 Task: Add Sprouts Shredded Mozzarella Cheese to the cart.
Action: Mouse pressed left at (22, 89)
Screenshot: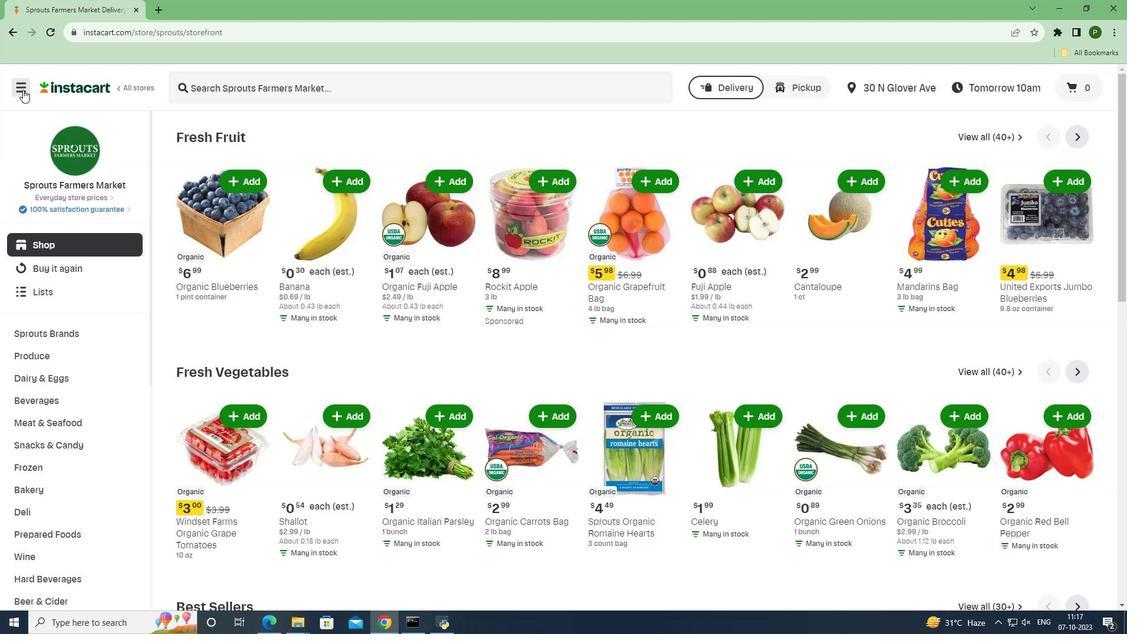 
Action: Mouse moved to (38, 310)
Screenshot: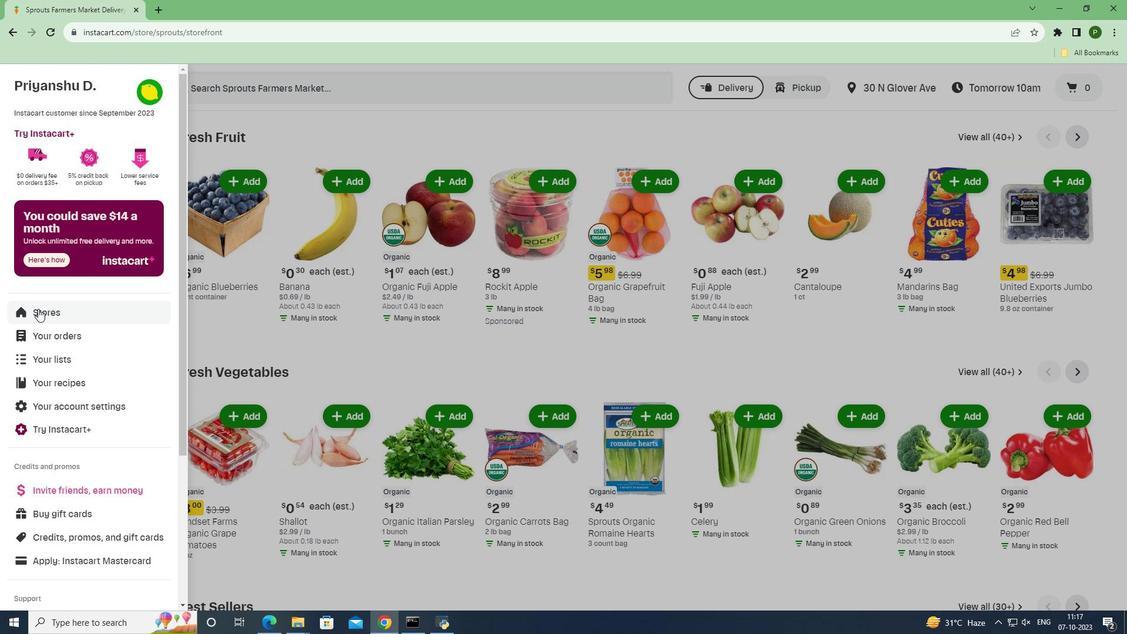 
Action: Mouse pressed left at (38, 310)
Screenshot: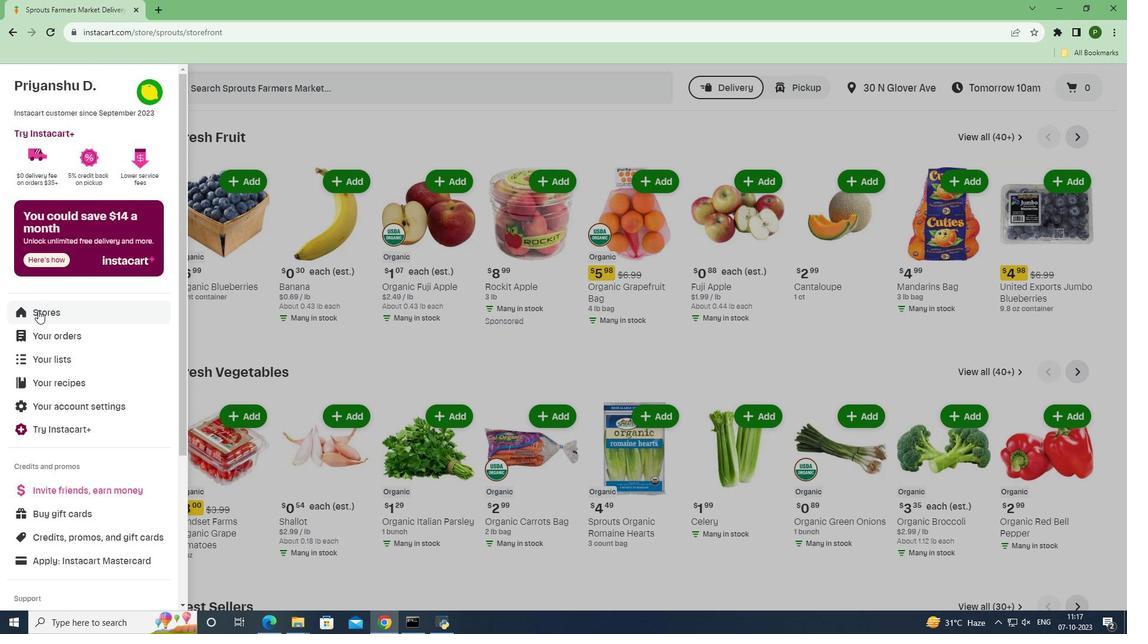 
Action: Mouse moved to (255, 131)
Screenshot: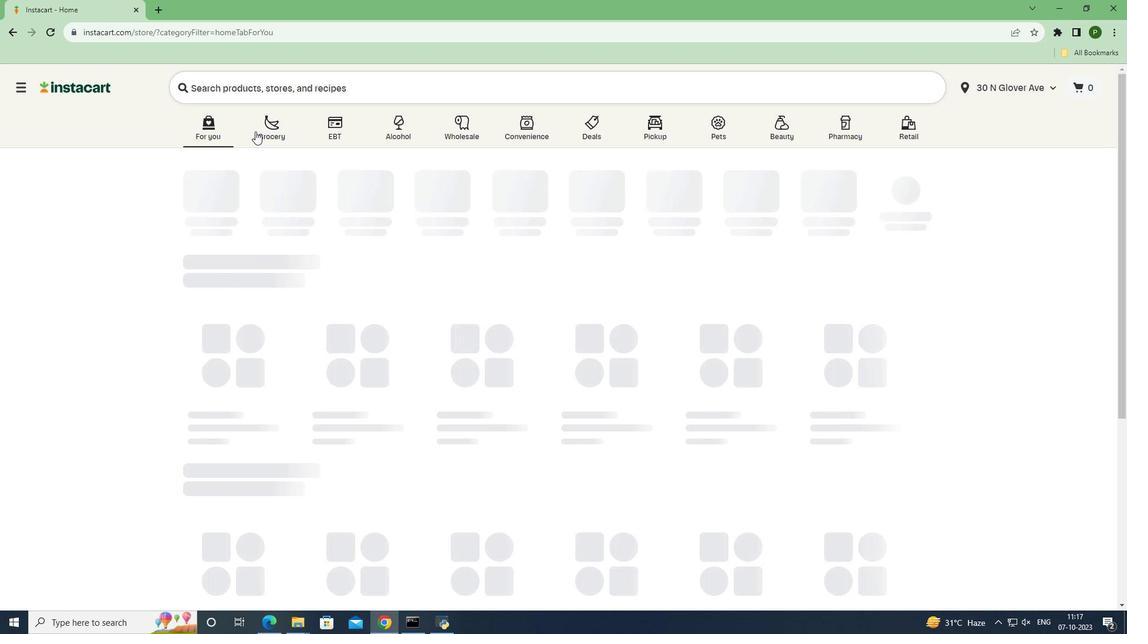 
Action: Mouse pressed left at (255, 131)
Screenshot: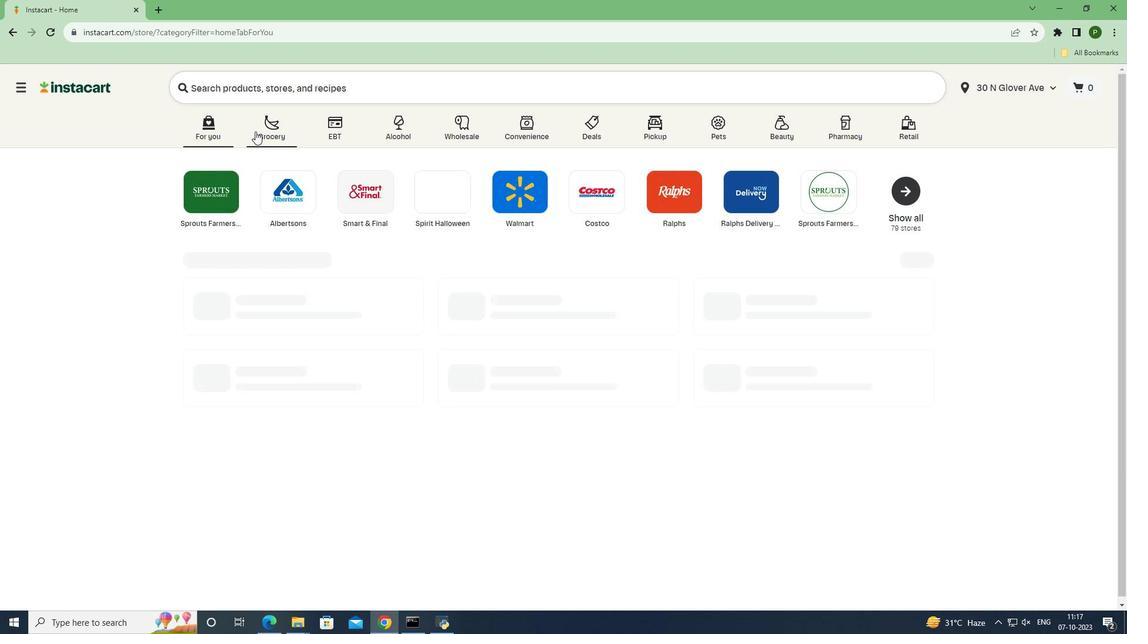 
Action: Mouse moved to (472, 271)
Screenshot: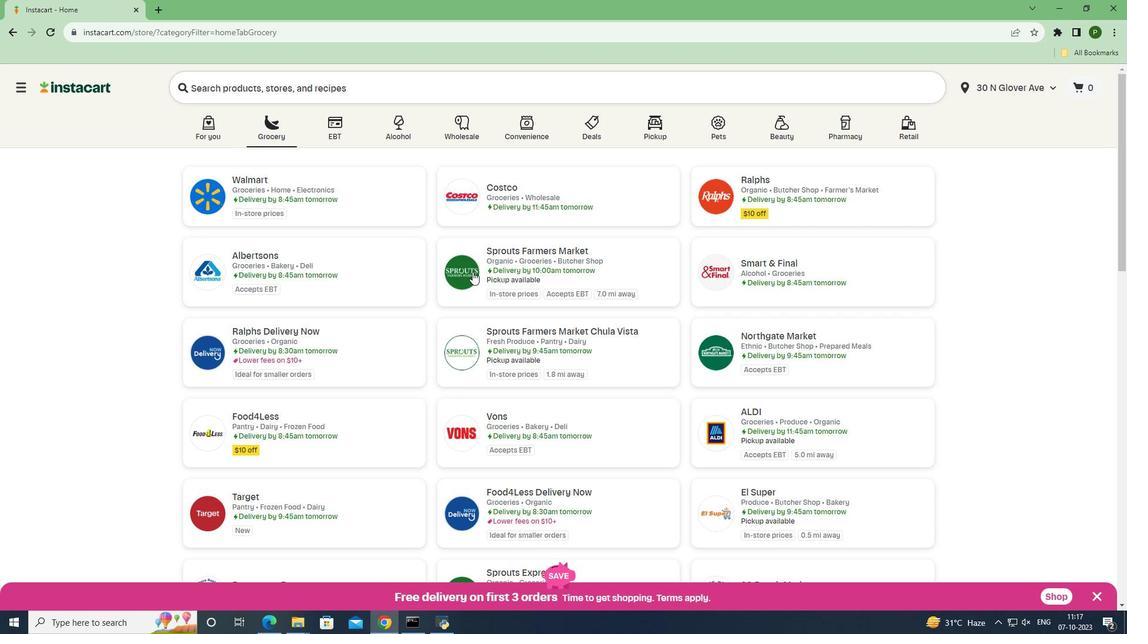 
Action: Mouse pressed left at (472, 271)
Screenshot: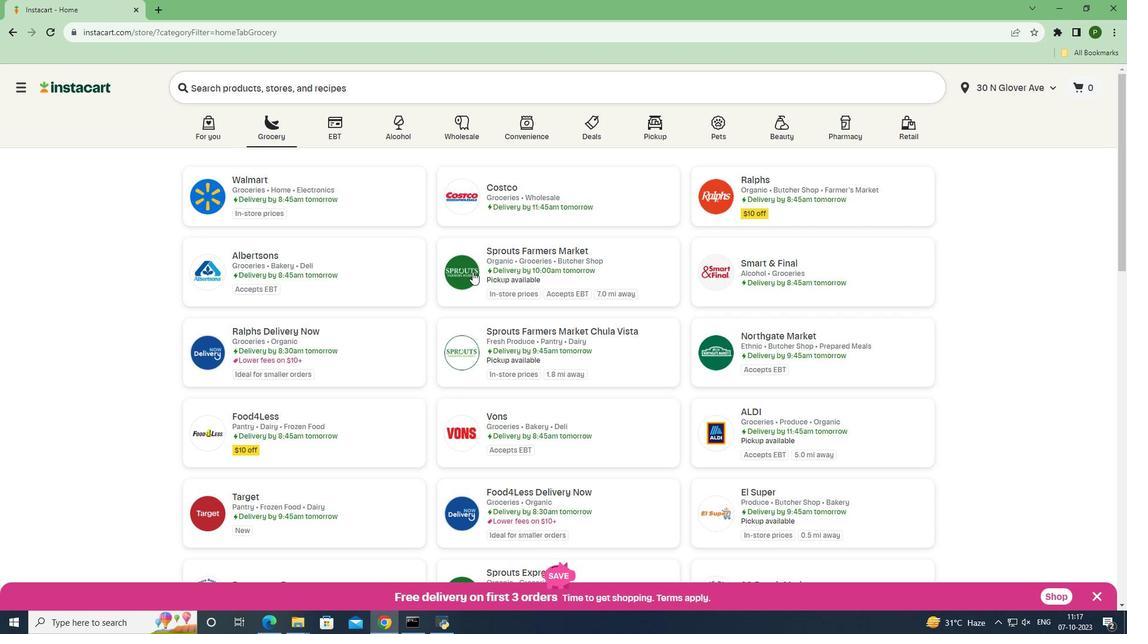 
Action: Mouse moved to (62, 373)
Screenshot: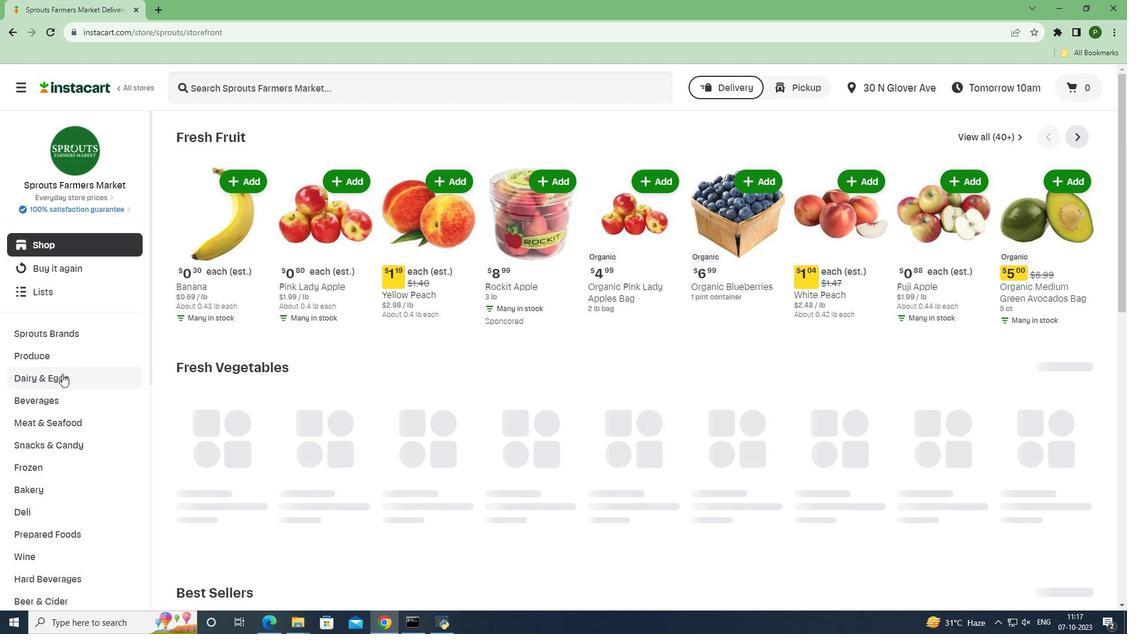 
Action: Mouse pressed left at (62, 373)
Screenshot: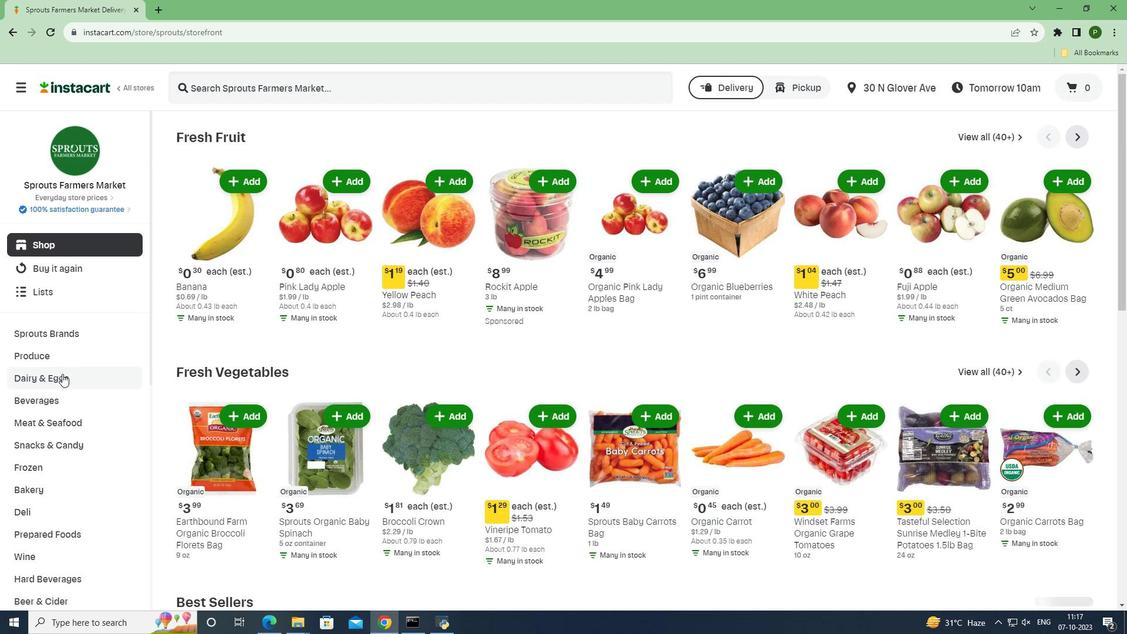 
Action: Mouse moved to (56, 419)
Screenshot: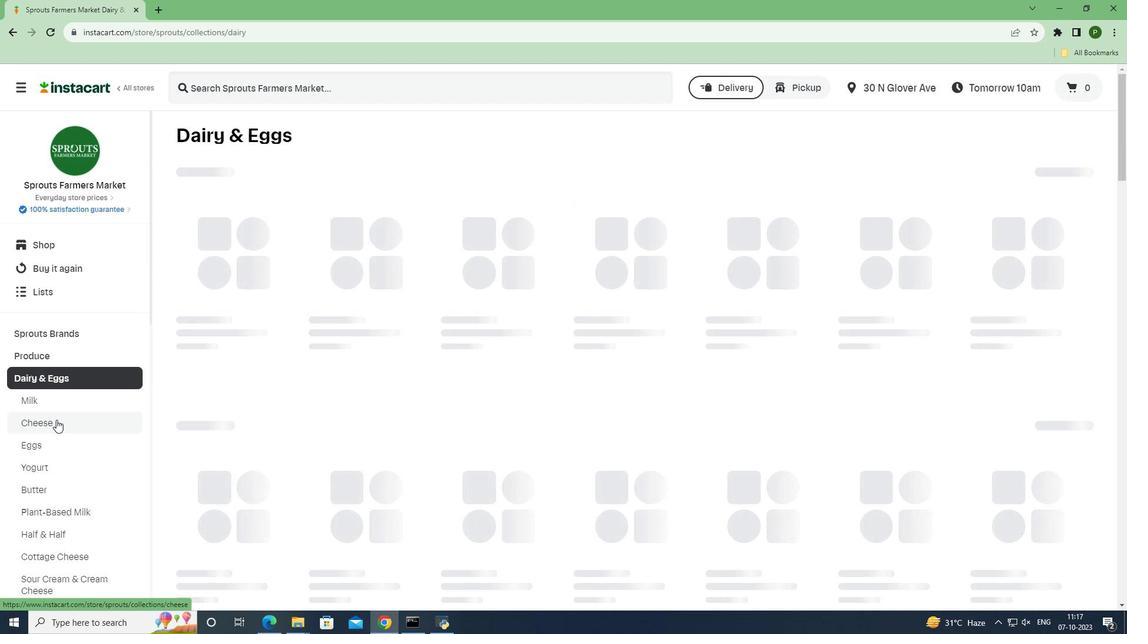 
Action: Mouse pressed left at (56, 419)
Screenshot: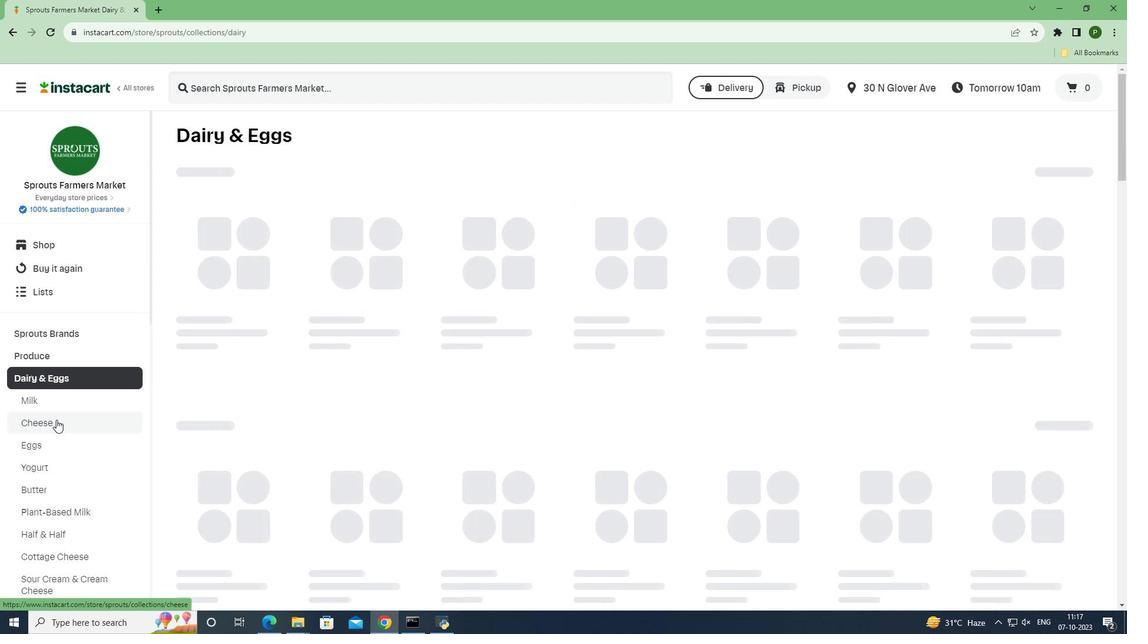 
Action: Mouse moved to (253, 86)
Screenshot: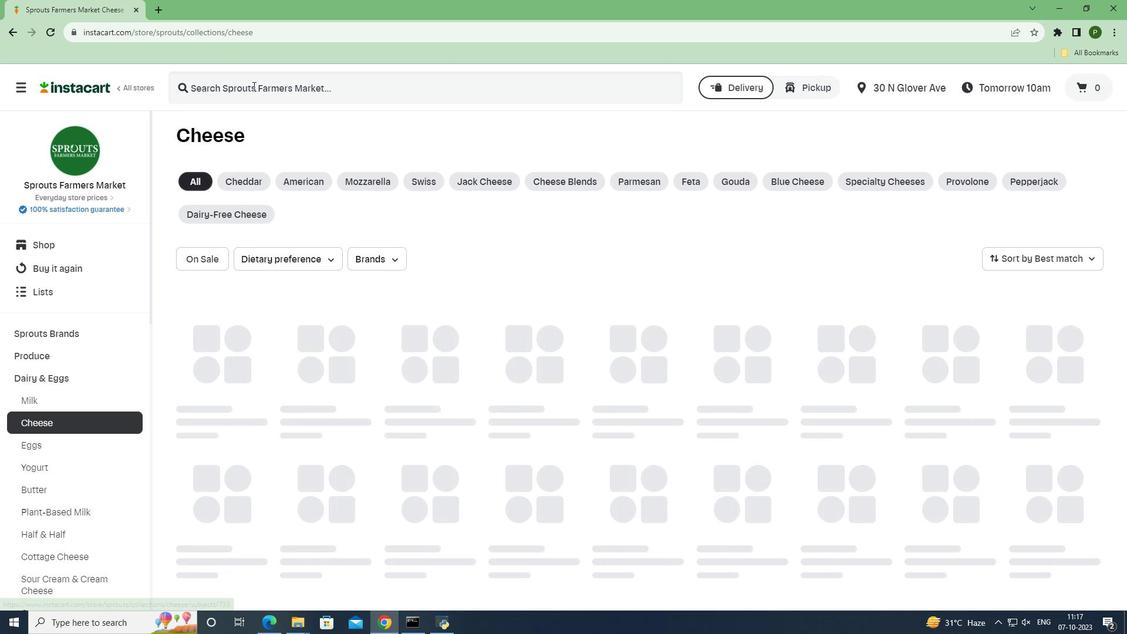 
Action: Mouse pressed left at (253, 86)
Screenshot: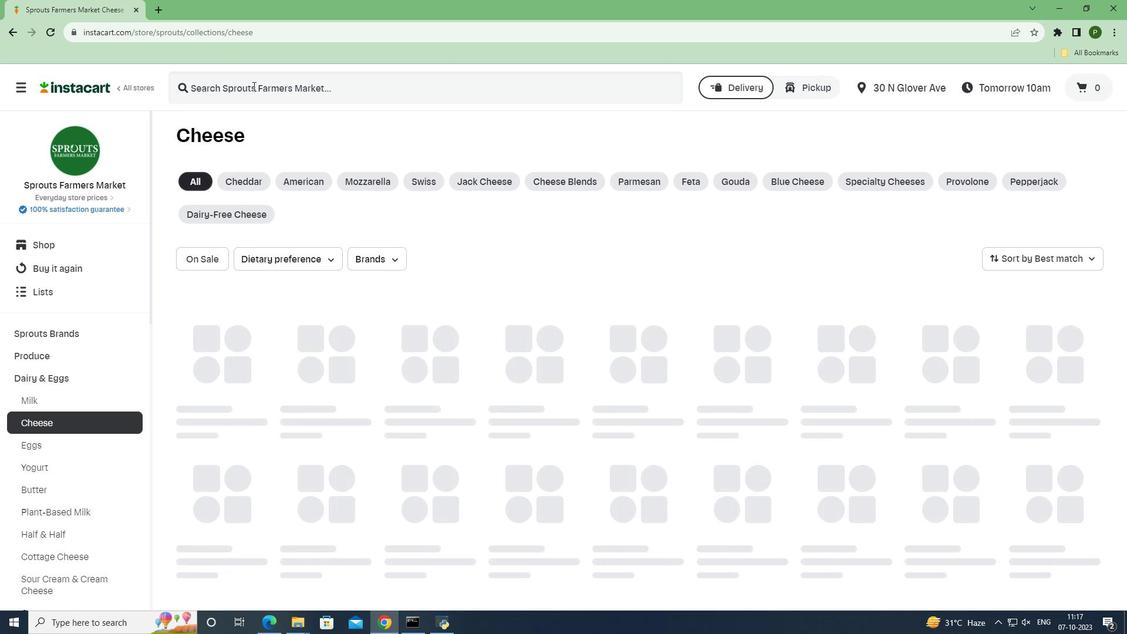 
Action: Key pressed <Key.caps_lock>S<Key.caps_lock>prouts<Key.space><Key.caps_lock>S<Key.caps_lock>hredded<Key.space><Key.caps_lock>M<Key.caps_lock>ozzarella<Key.space><Key.caps_lock>C<Key.caps_lock>heese<Key.enter>
Screenshot: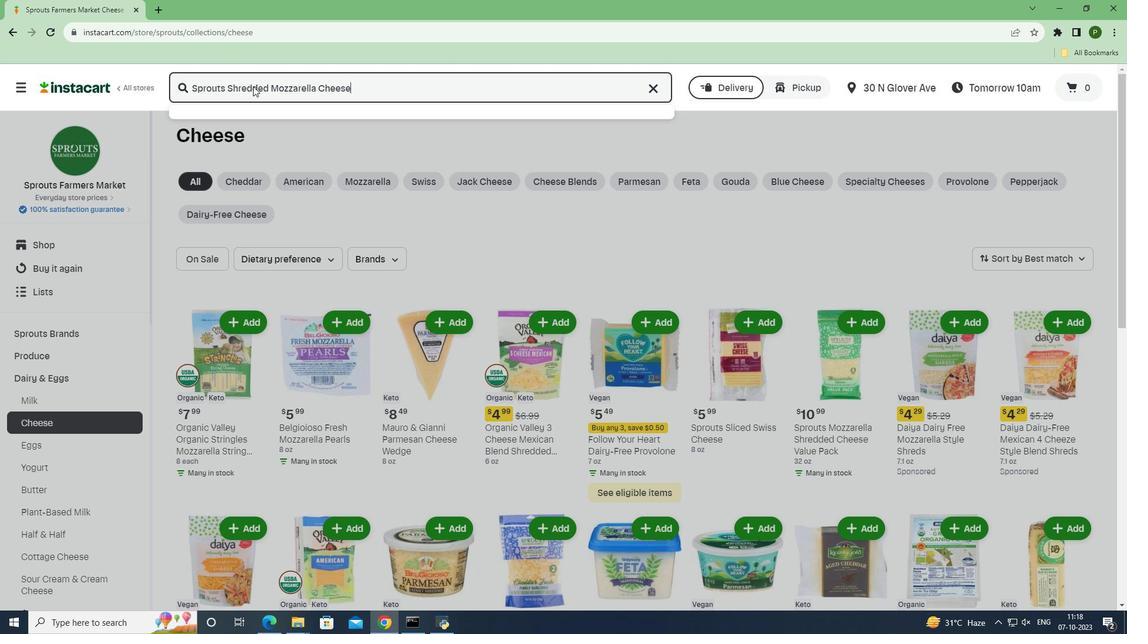 
Action: Mouse moved to (679, 209)
Screenshot: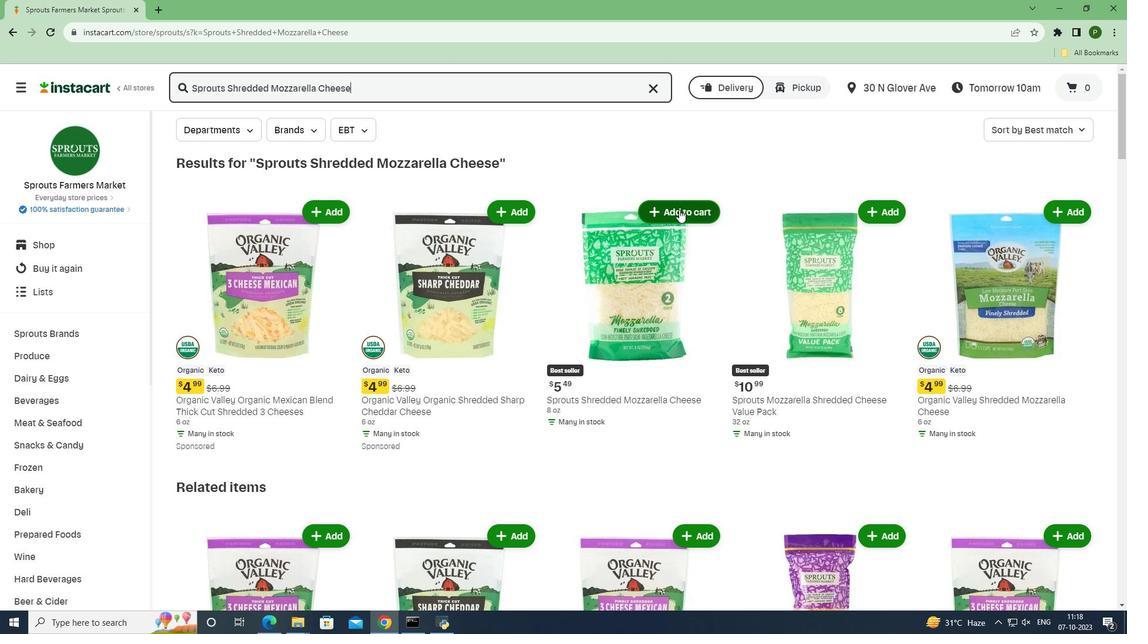 
Action: Mouse pressed left at (679, 209)
Screenshot: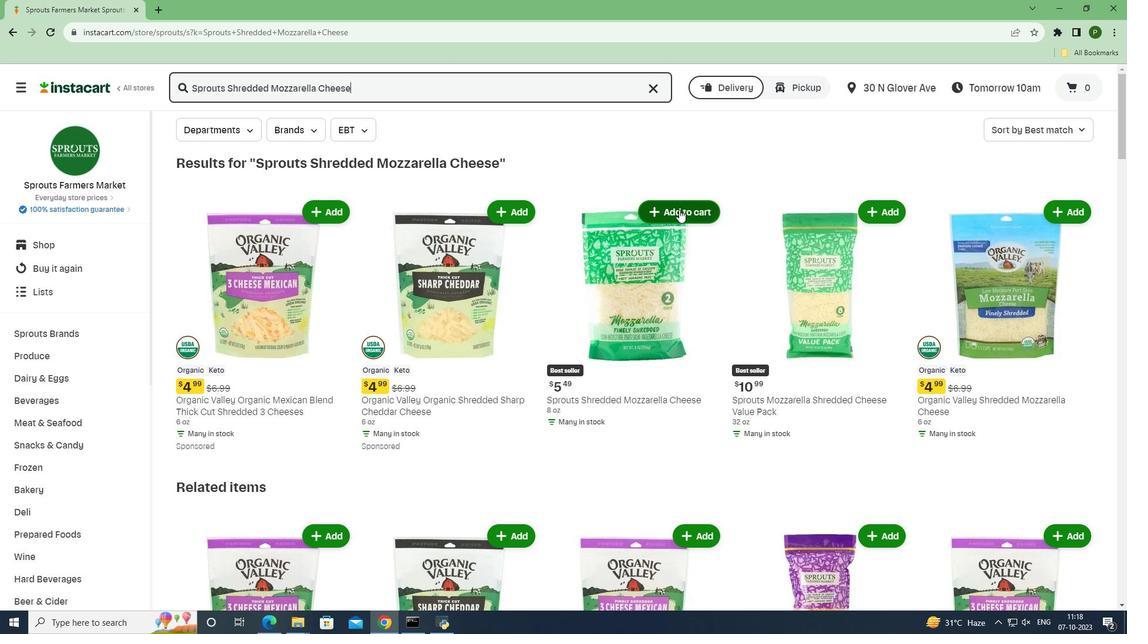 
Action: Mouse moved to (729, 270)
Screenshot: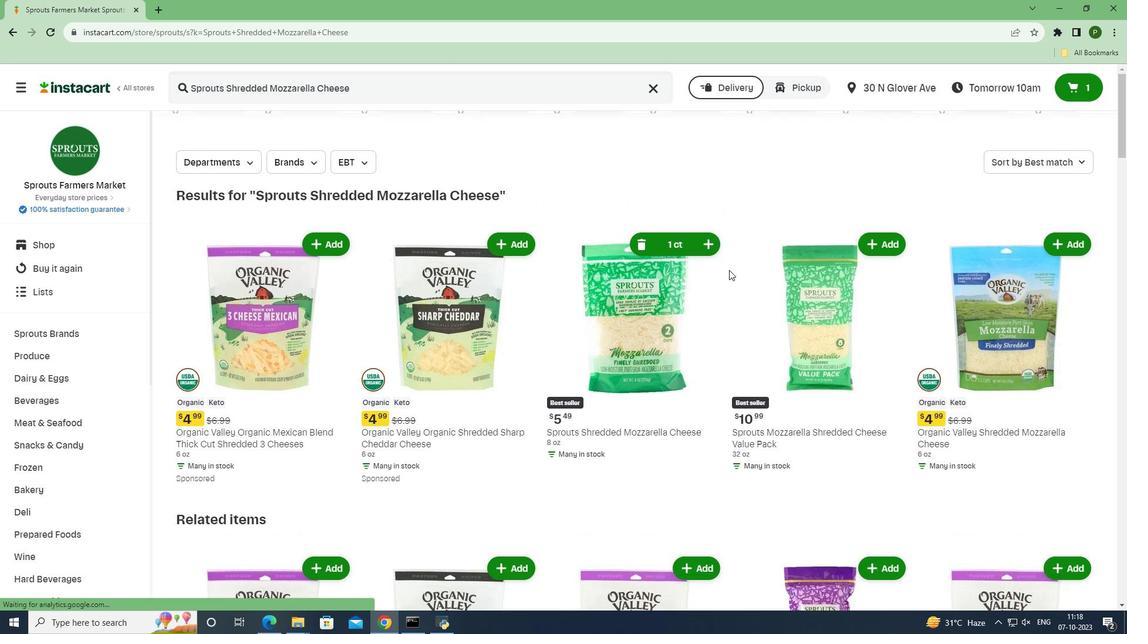 
